 Task: Add another answer.
Action: Mouse moved to (251, 400)
Screenshot: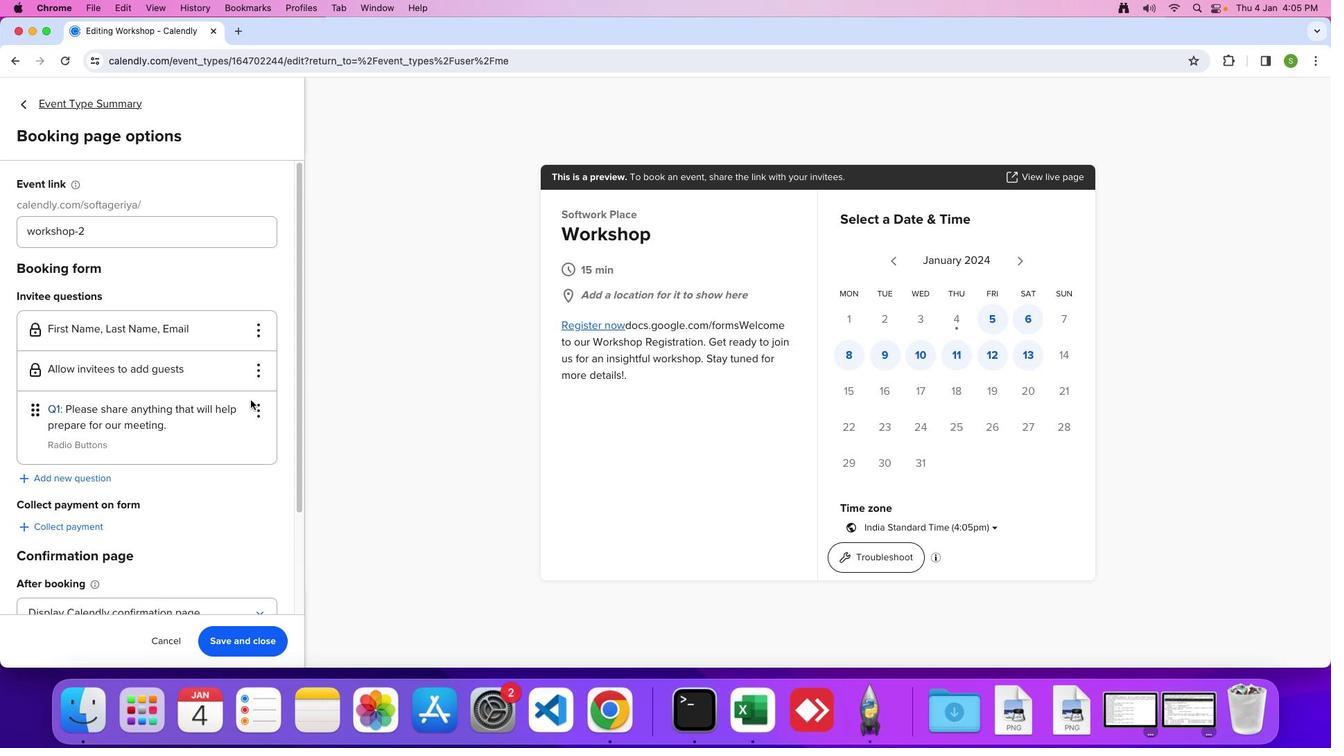 
Action: Mouse pressed left at (251, 400)
Screenshot: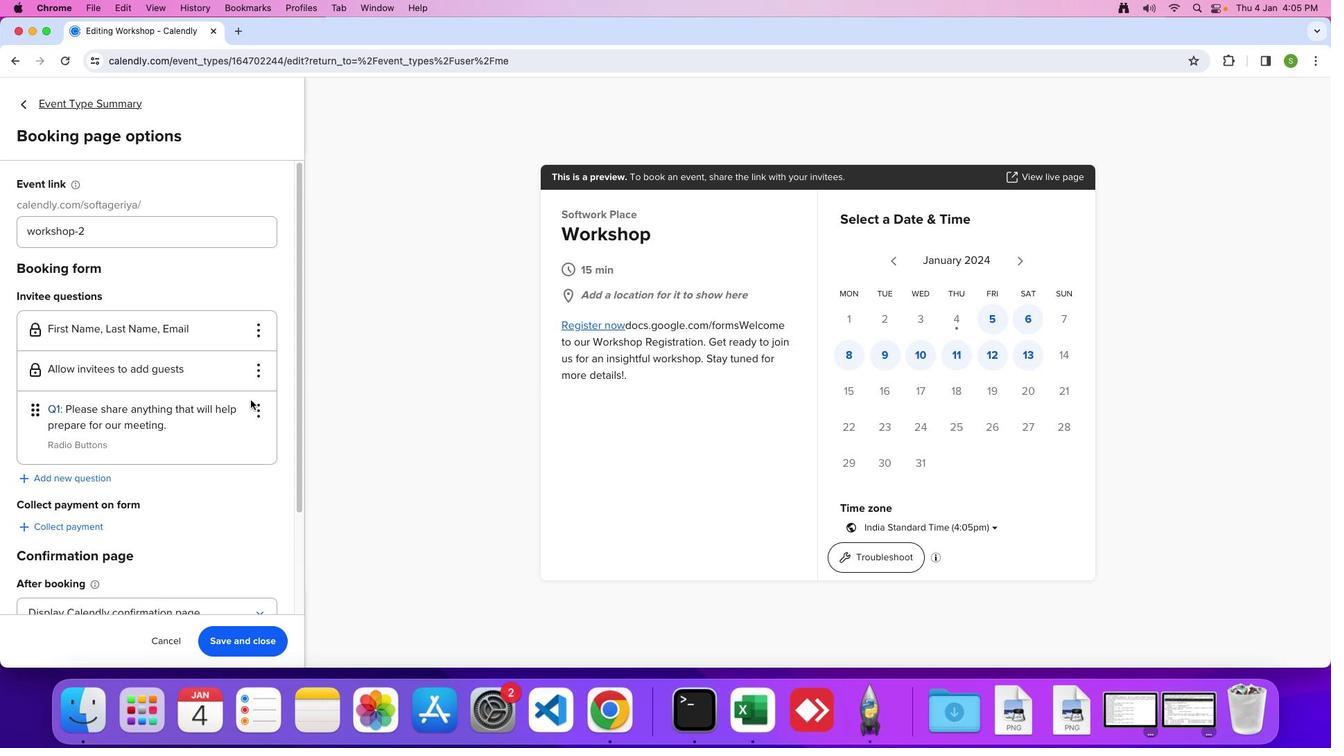 
Action: Mouse moved to (253, 408)
Screenshot: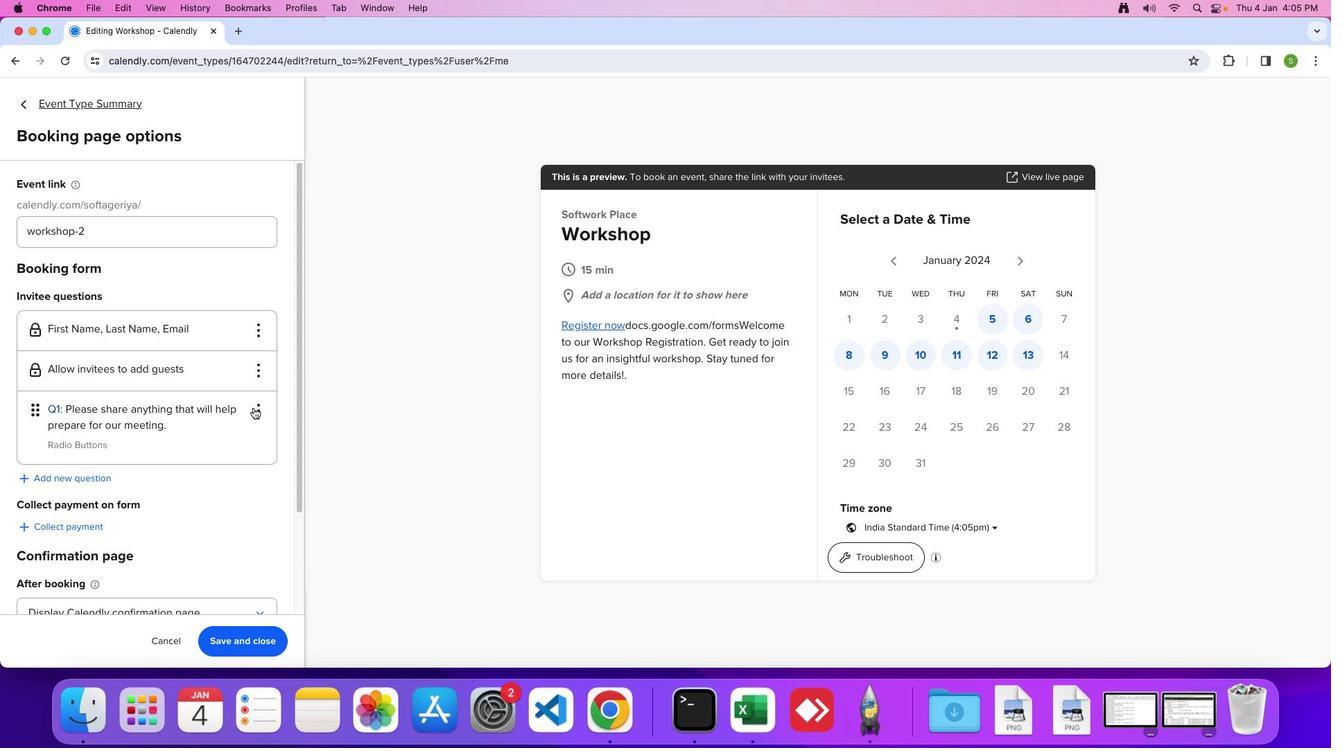 
Action: Mouse pressed left at (253, 408)
Screenshot: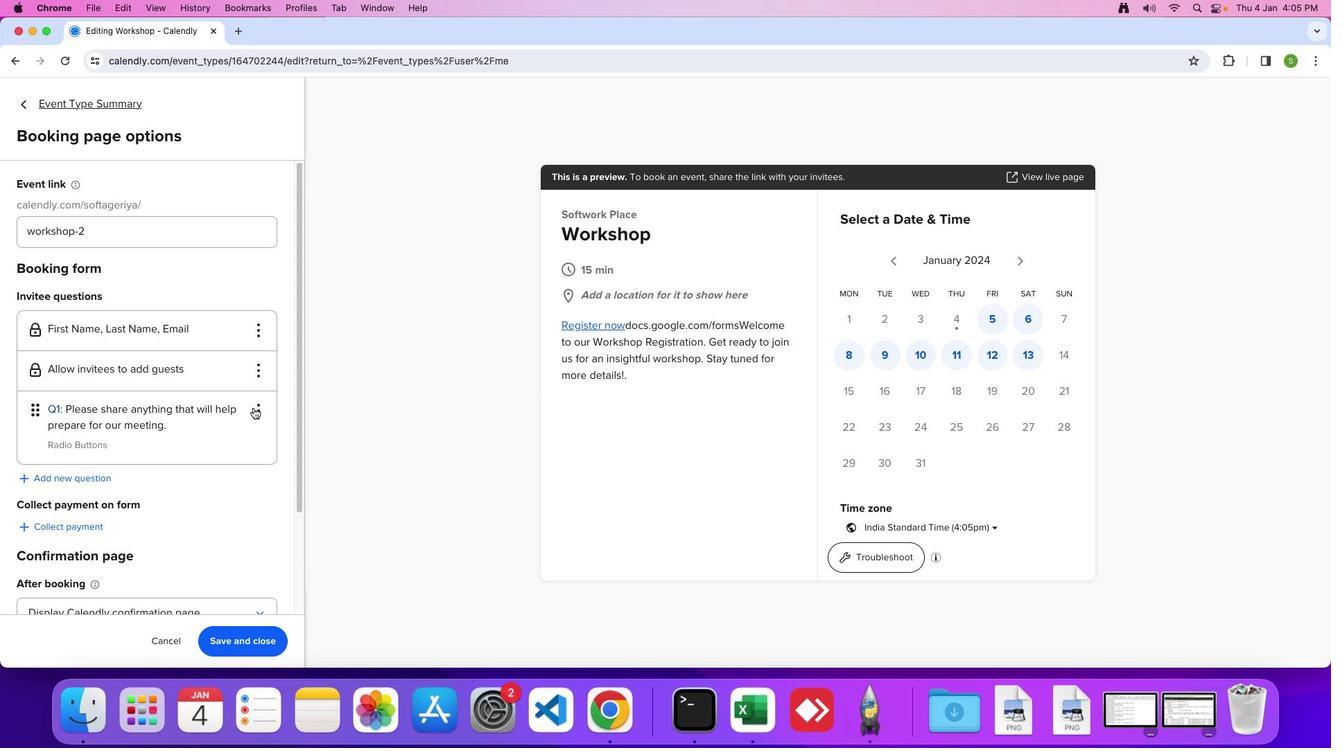 
Action: Mouse moved to (248, 445)
Screenshot: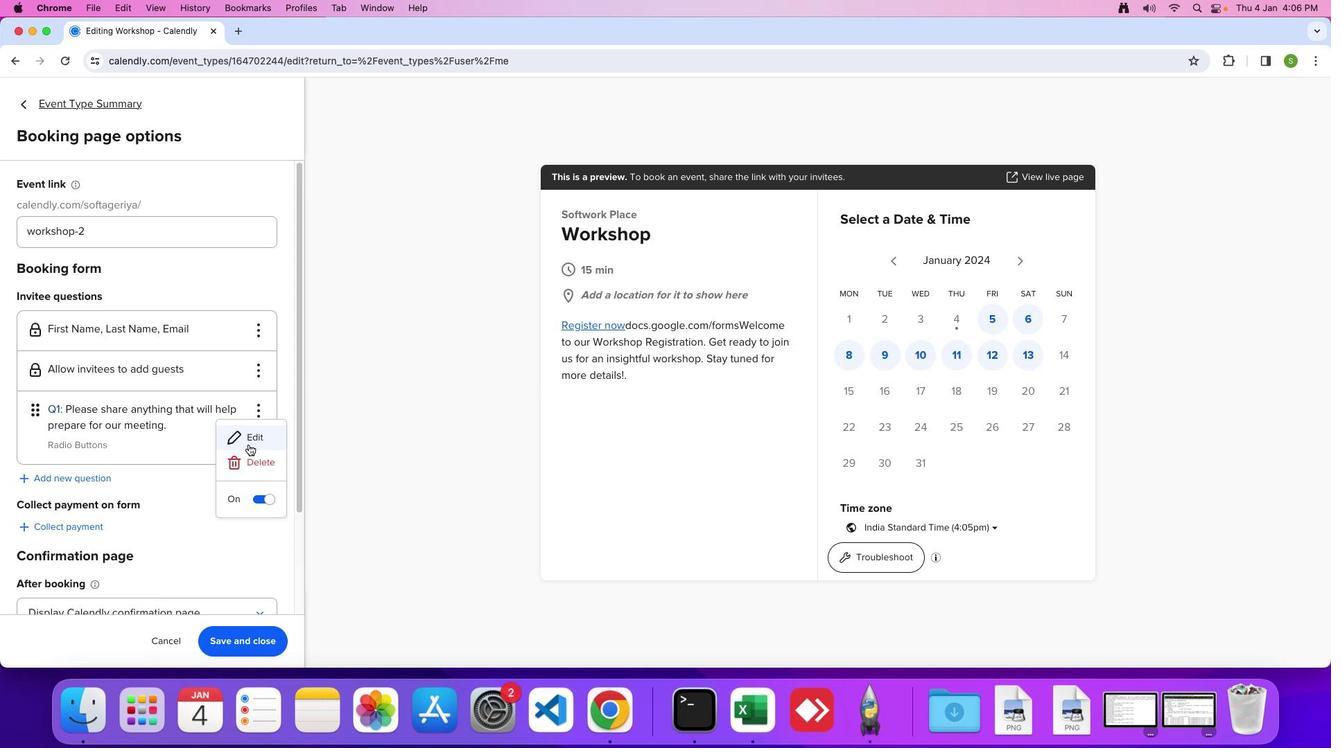
Action: Mouse pressed left at (248, 445)
Screenshot: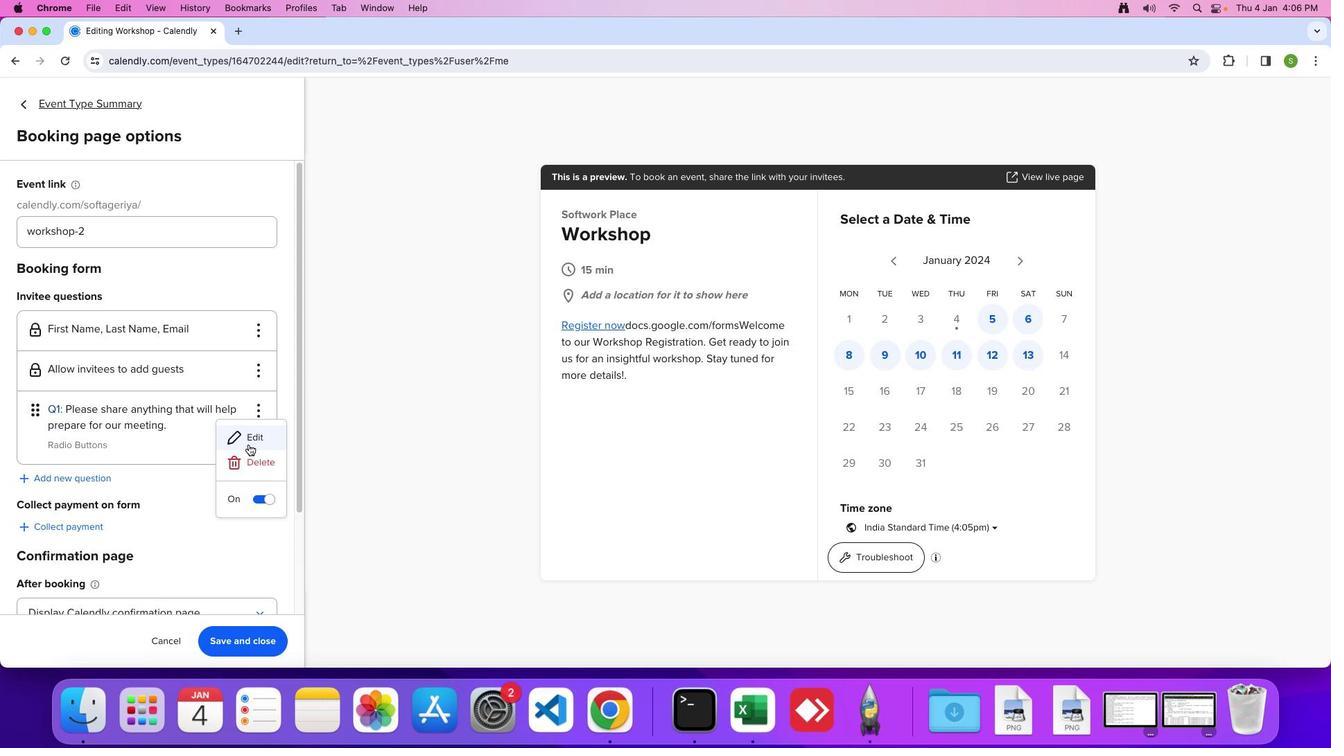 
Action: Mouse moved to (595, 503)
Screenshot: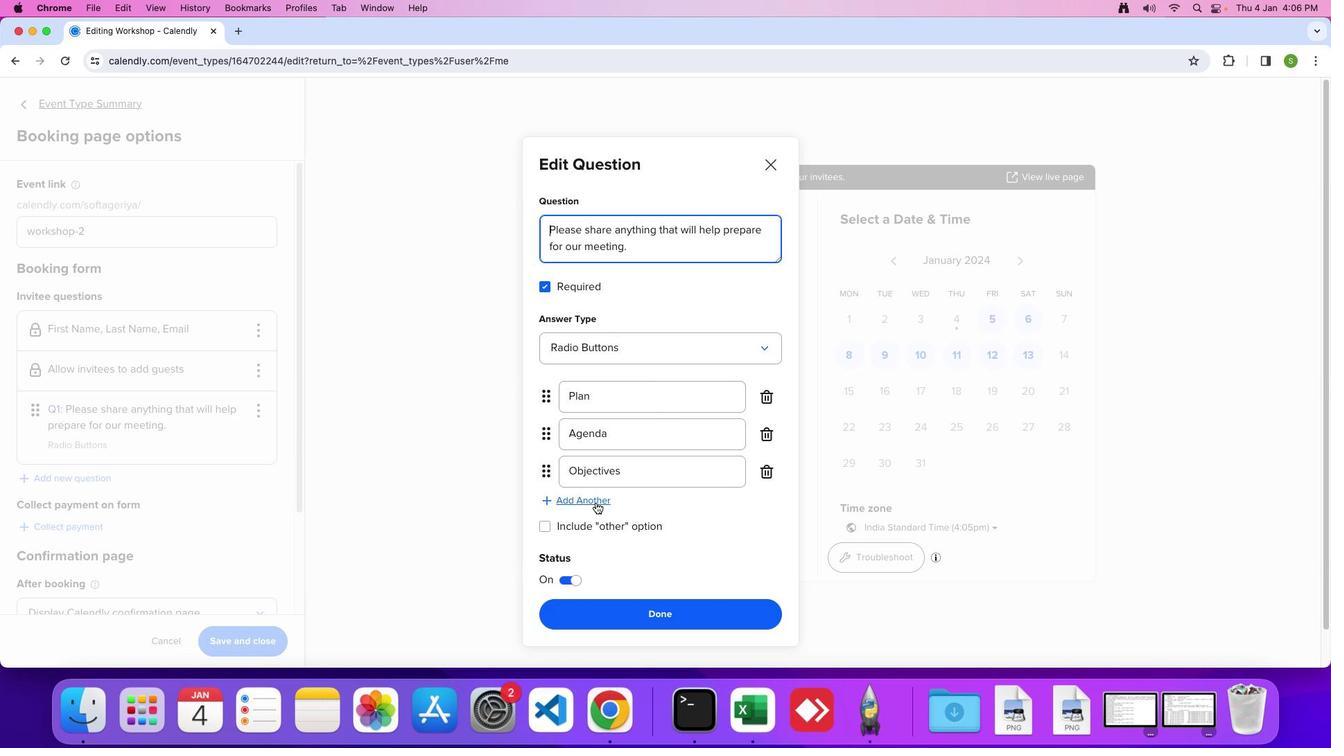 
Action: Mouse pressed left at (595, 503)
Screenshot: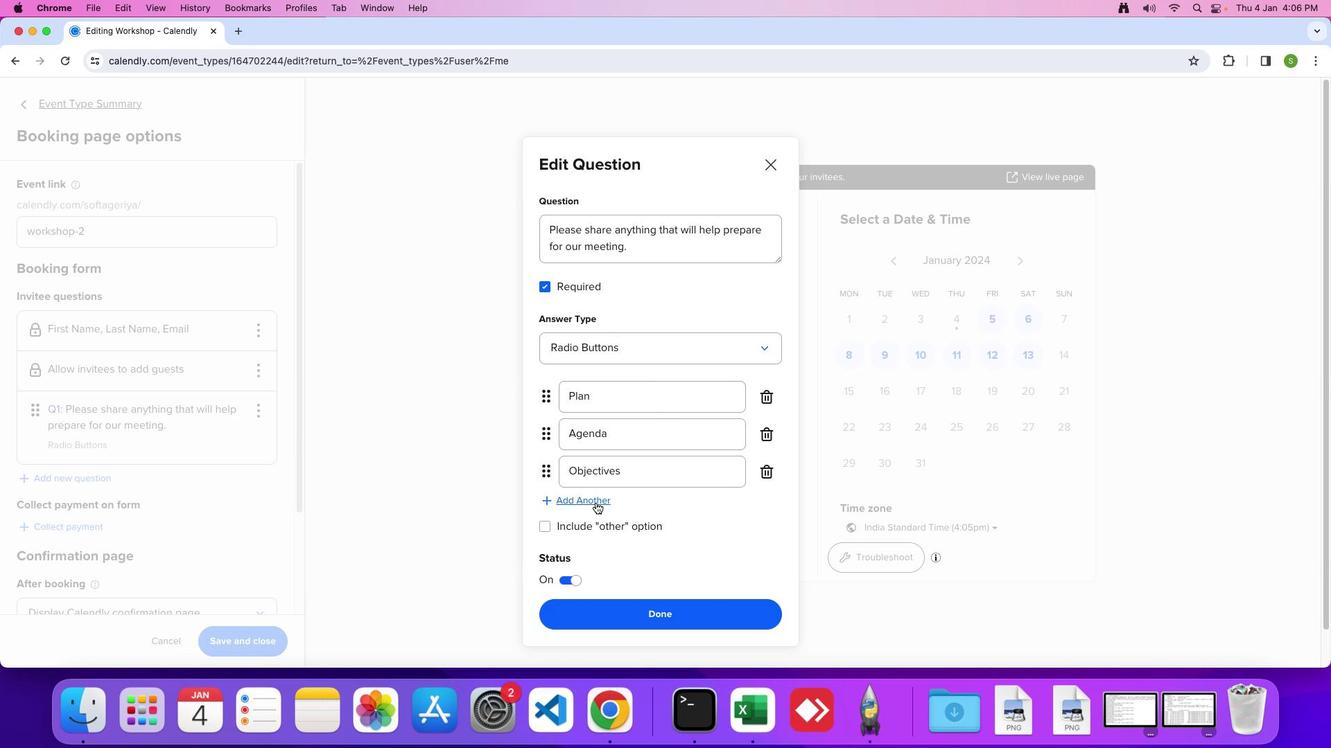 
Action: Mouse moved to (595, 502)
Screenshot: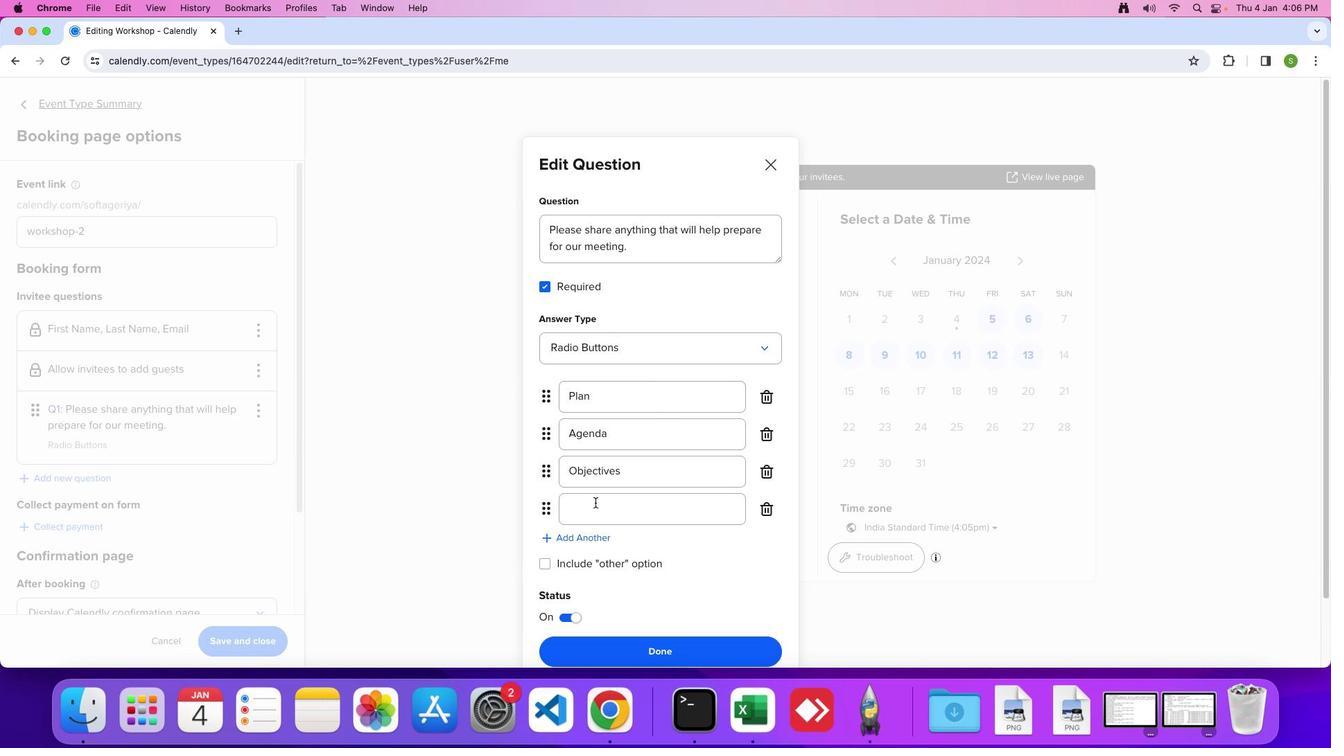 
